 Task: Select a due date automation when advanced on, the moment a card is due add fields with custom field "Resume" set to a number lower than 1 and lower than 10.
Action: Mouse moved to (1216, 87)
Screenshot: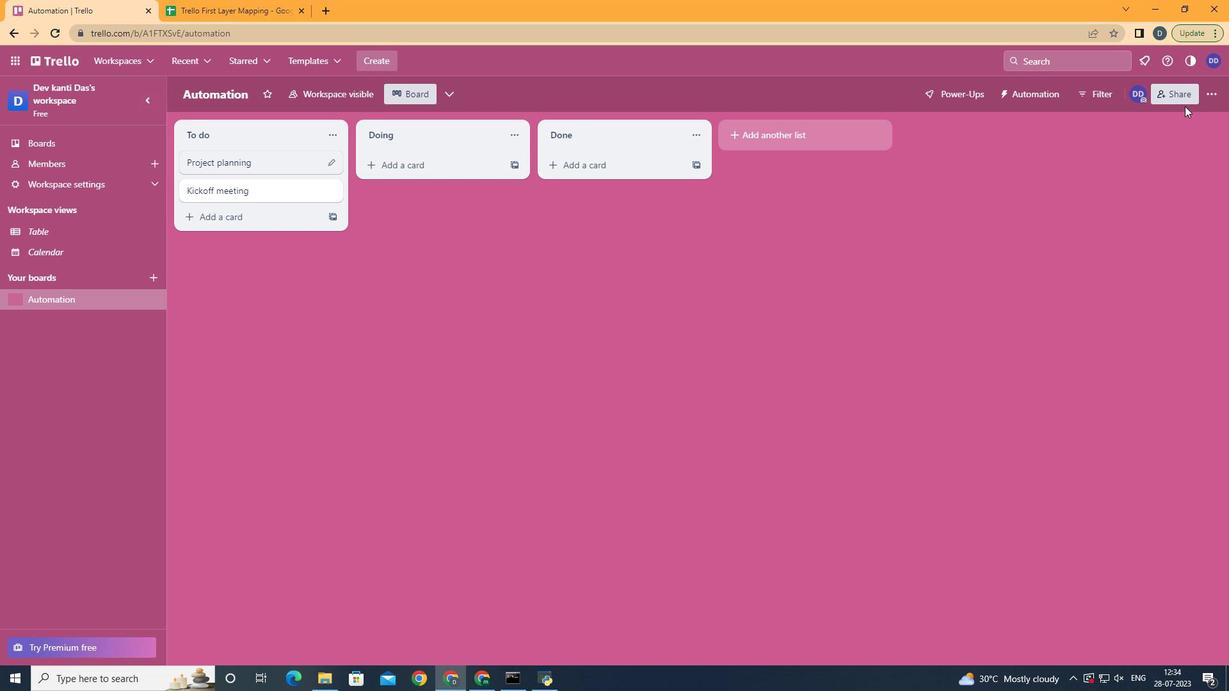 
Action: Mouse pressed left at (1216, 87)
Screenshot: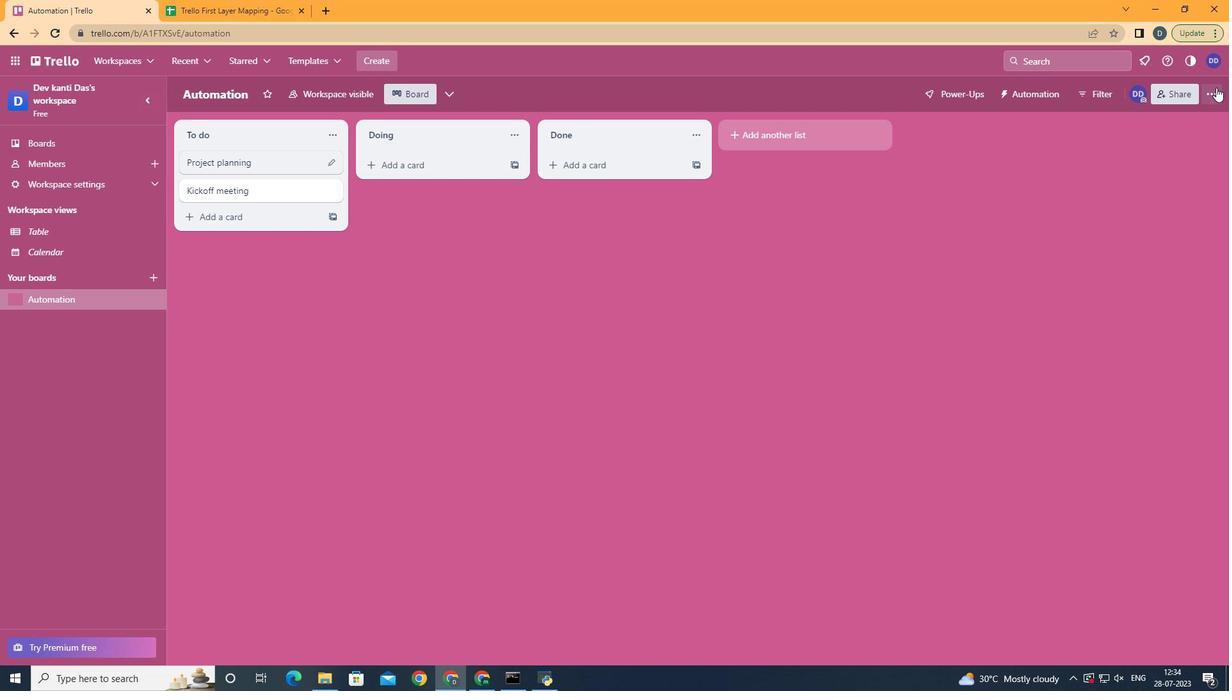
Action: Mouse moved to (1093, 260)
Screenshot: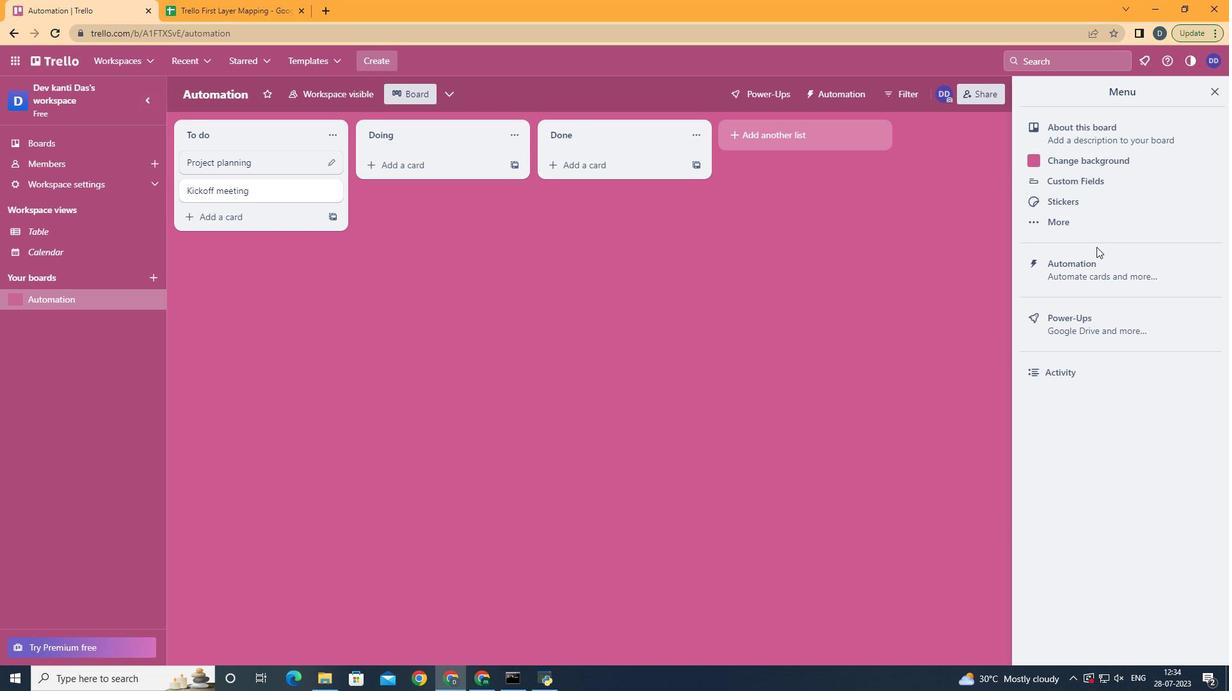 
Action: Mouse pressed left at (1093, 260)
Screenshot: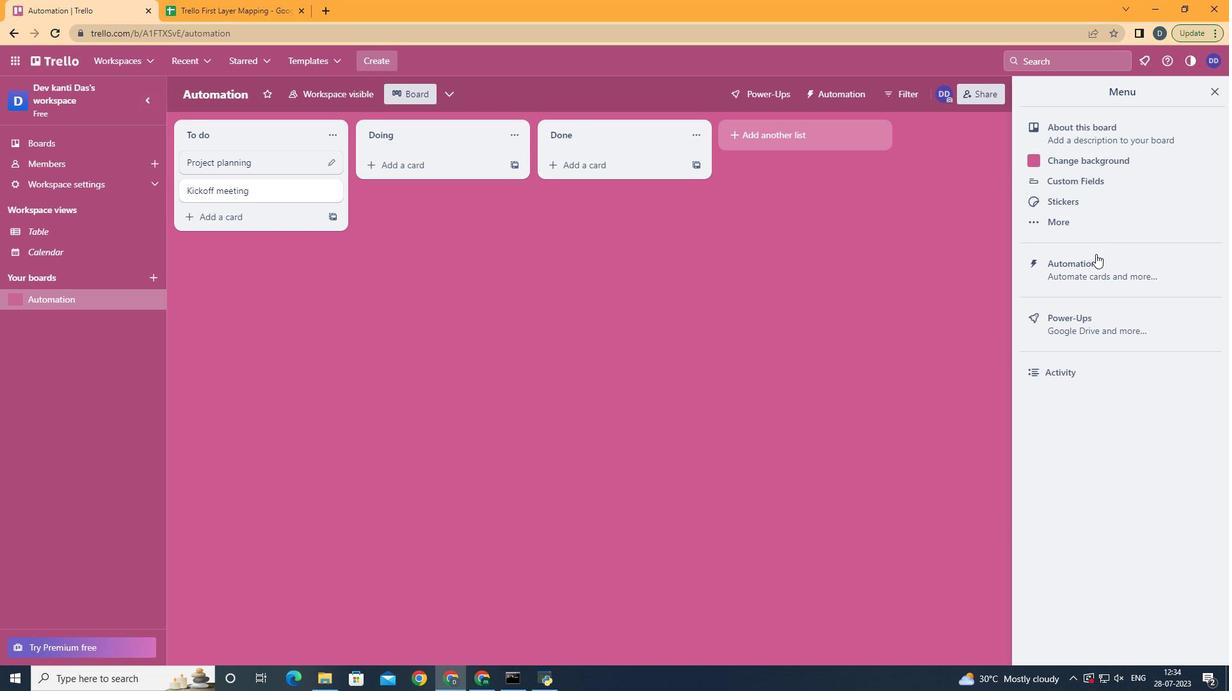 
Action: Mouse moved to (255, 261)
Screenshot: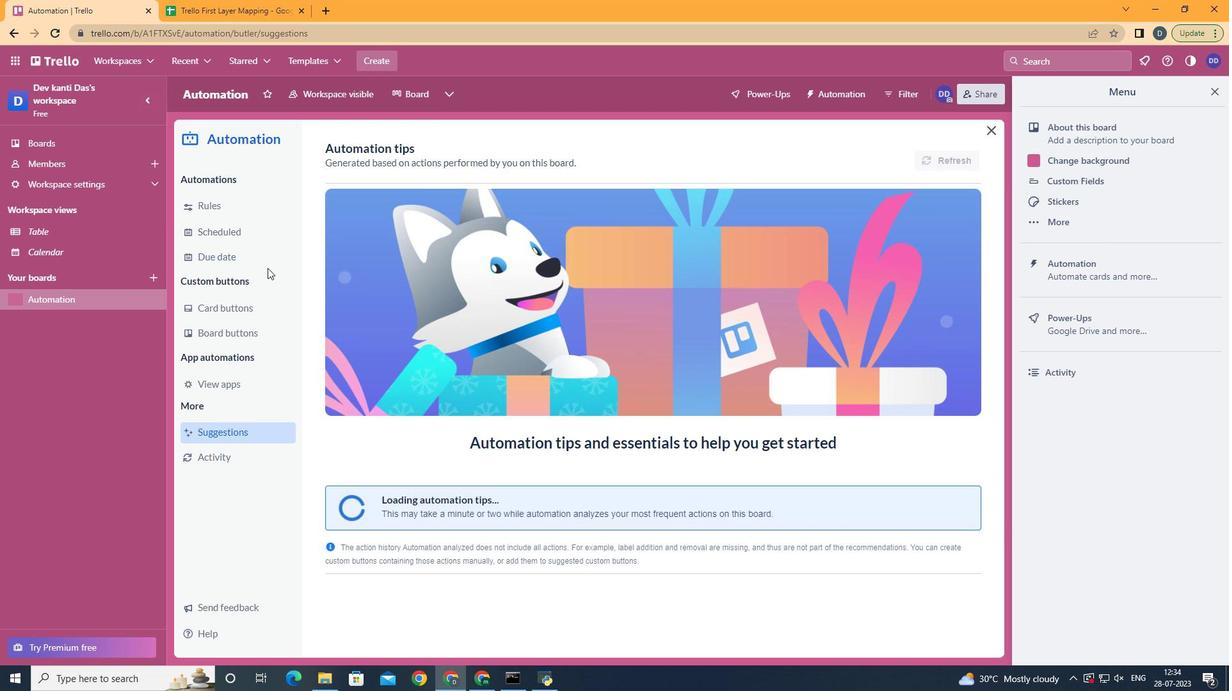 
Action: Mouse pressed left at (255, 261)
Screenshot: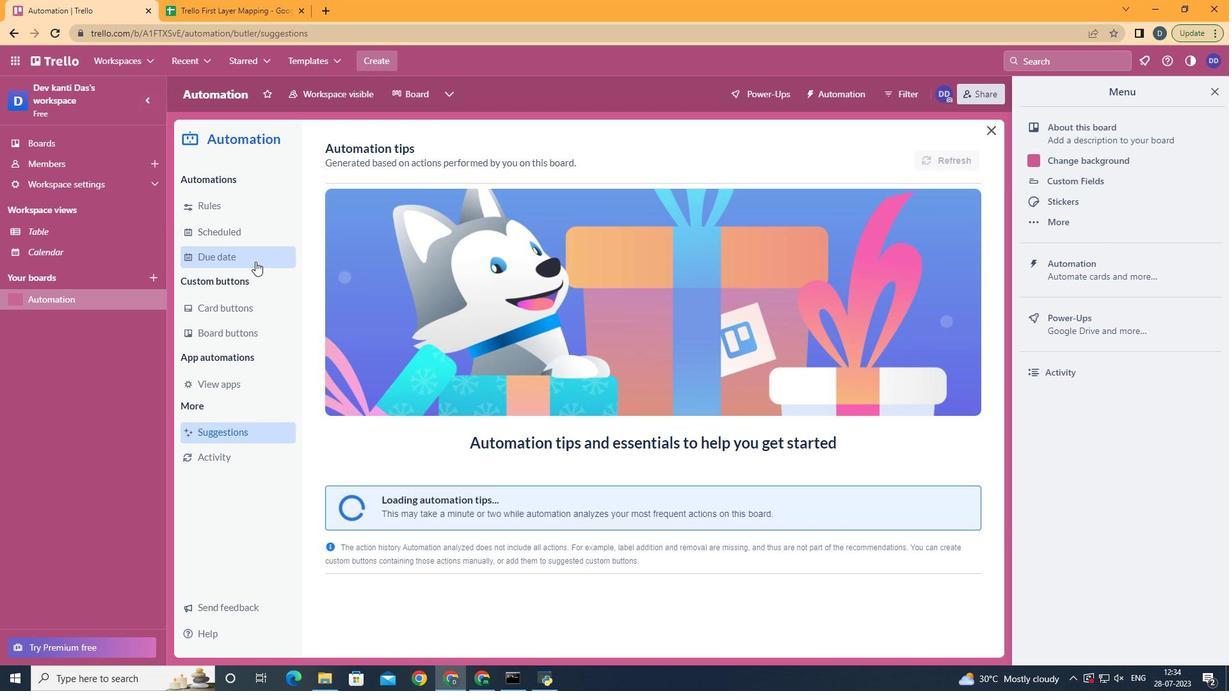 
Action: Mouse moved to (931, 154)
Screenshot: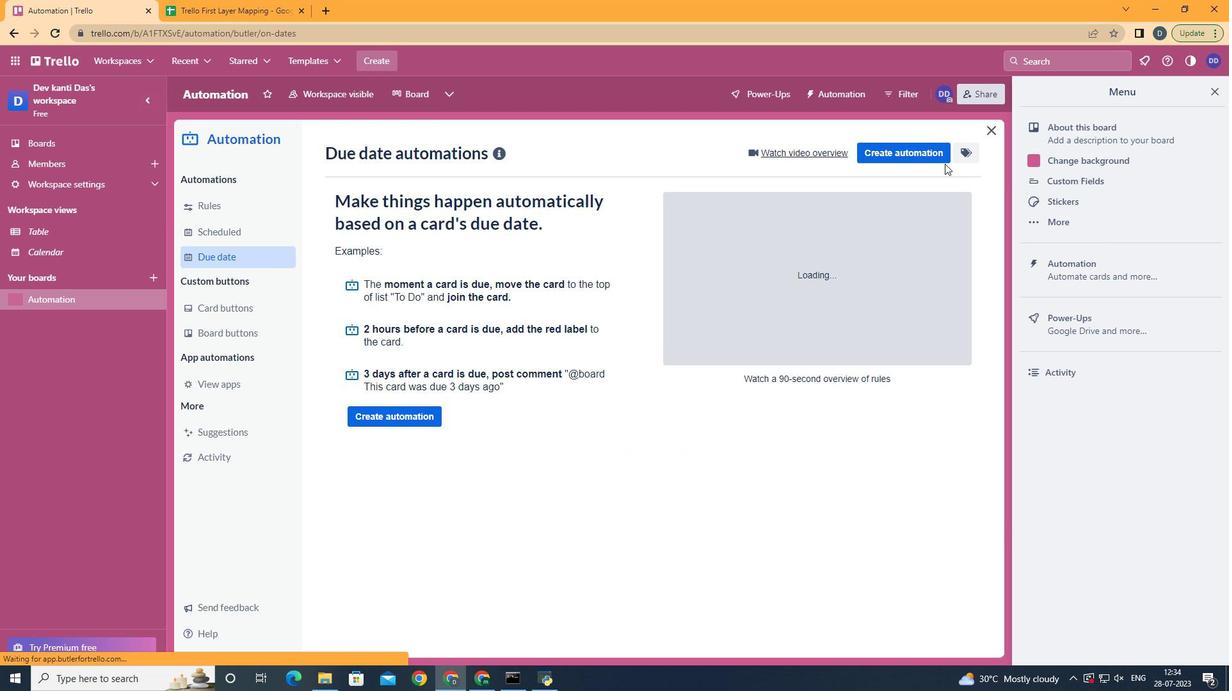 
Action: Mouse pressed left at (931, 154)
Screenshot: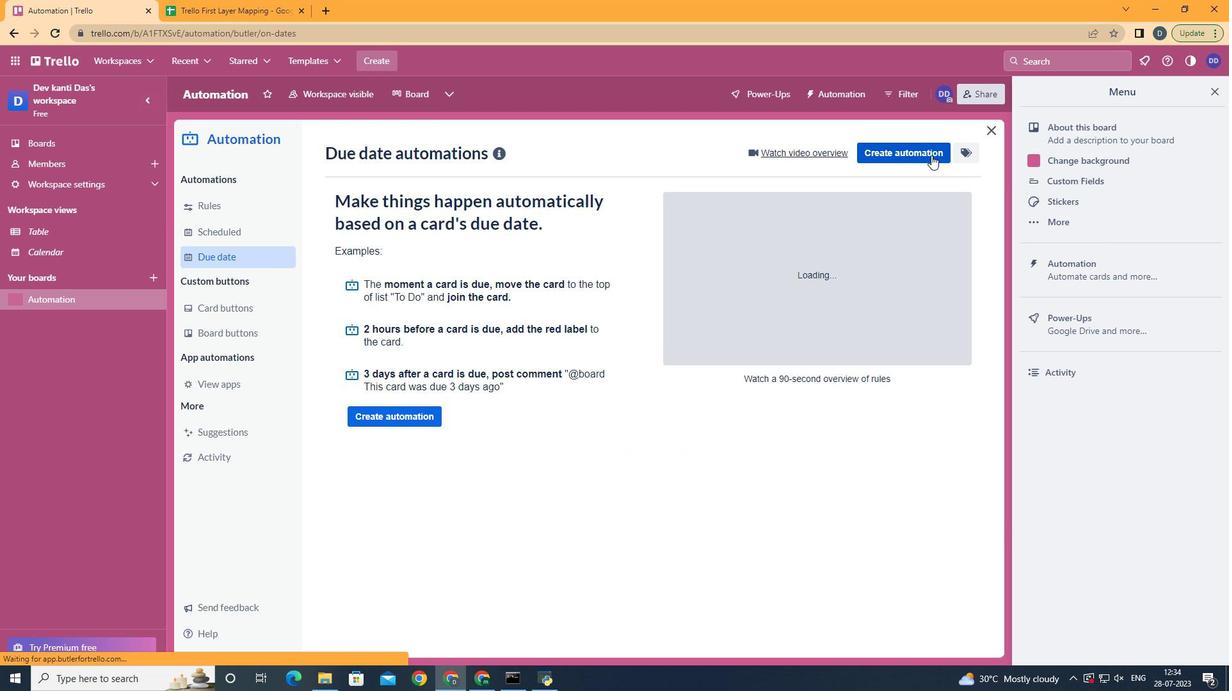
Action: Mouse moved to (650, 278)
Screenshot: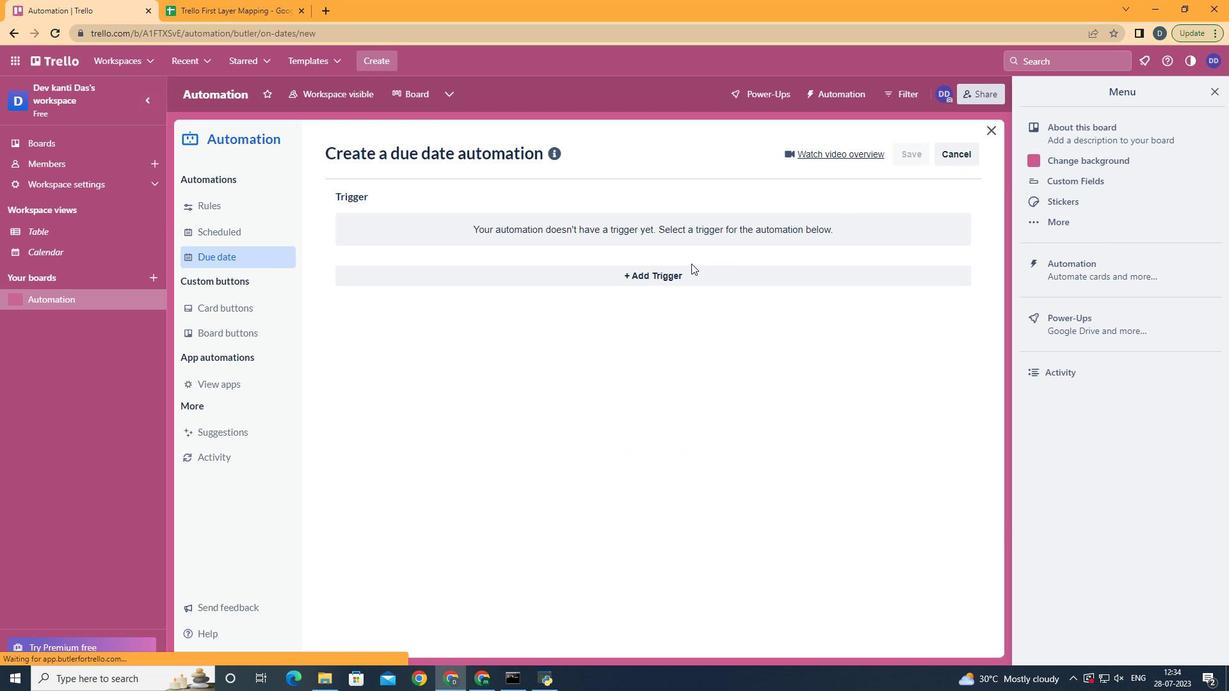 
Action: Mouse pressed left at (650, 278)
Screenshot: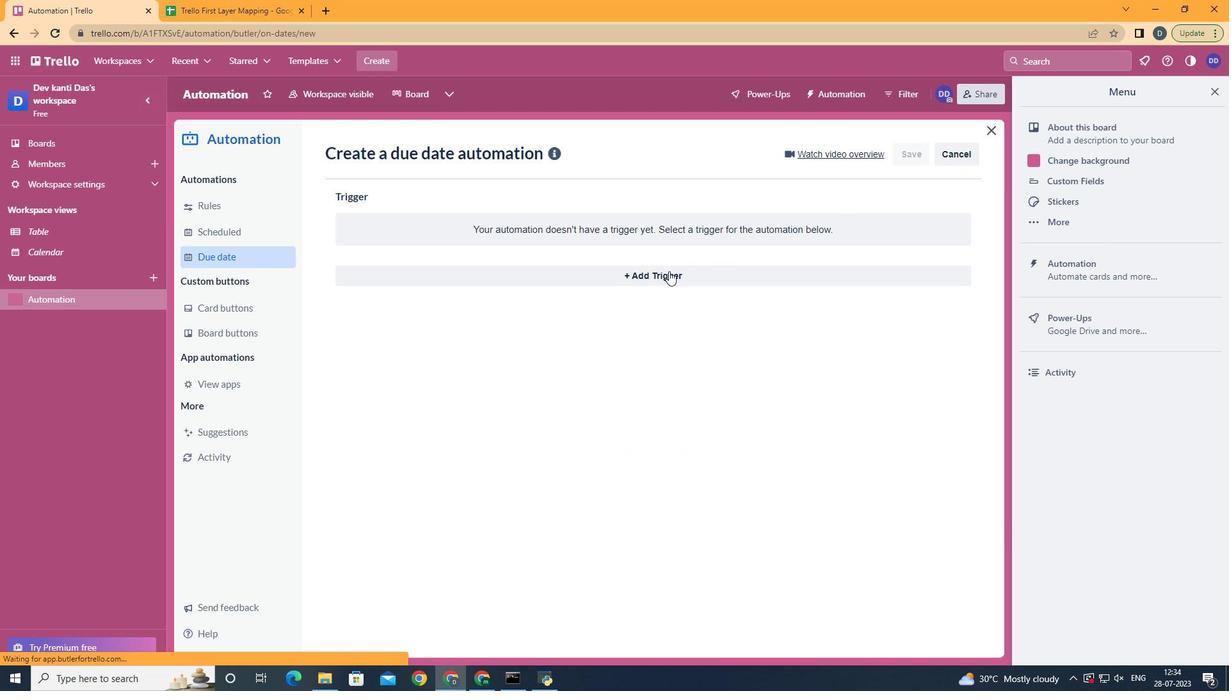 
Action: Mouse moved to (388, 451)
Screenshot: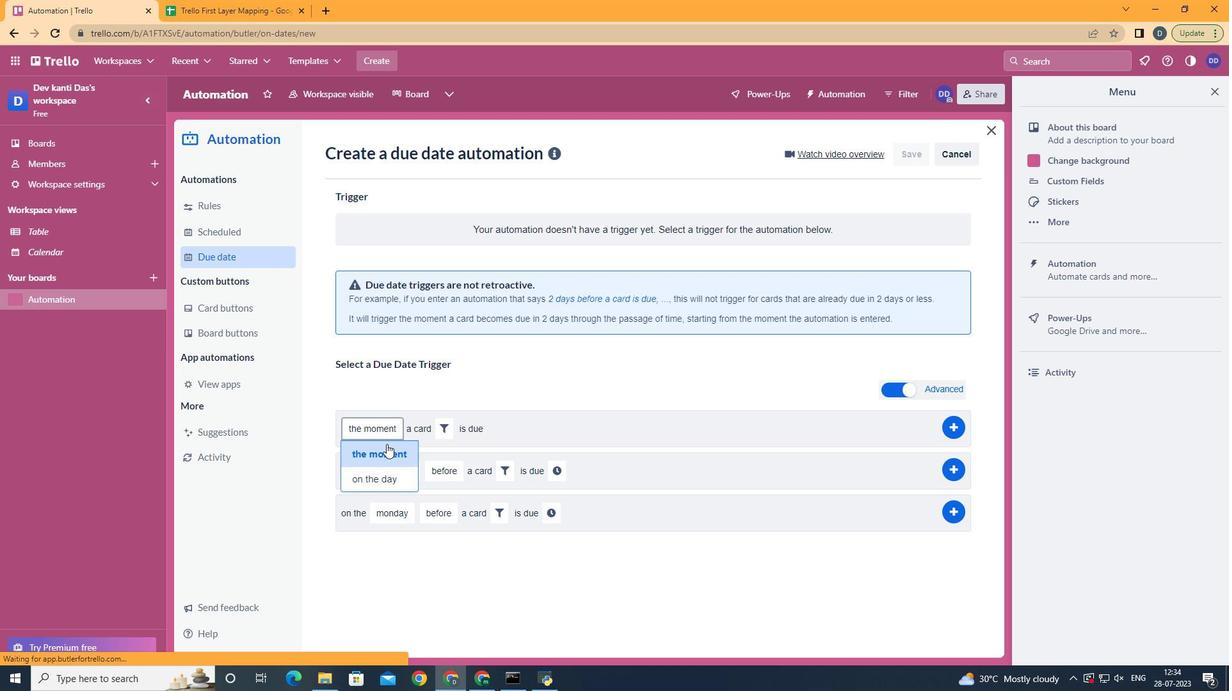 
Action: Mouse pressed left at (388, 451)
Screenshot: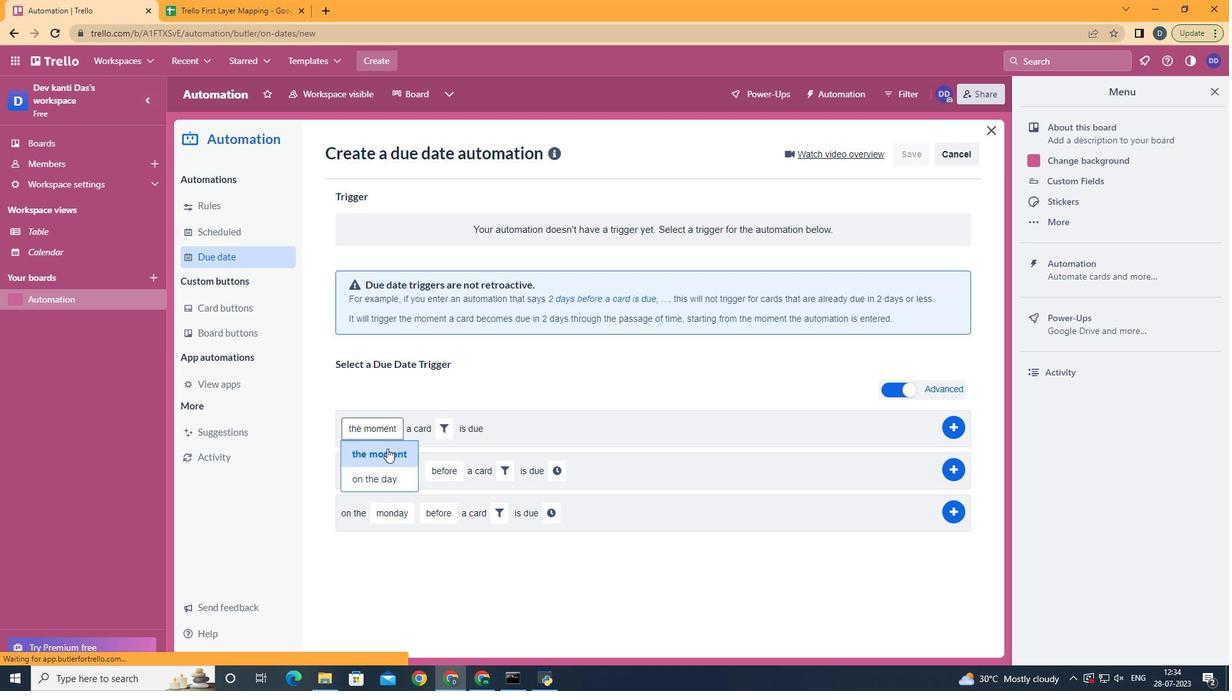 
Action: Mouse moved to (443, 430)
Screenshot: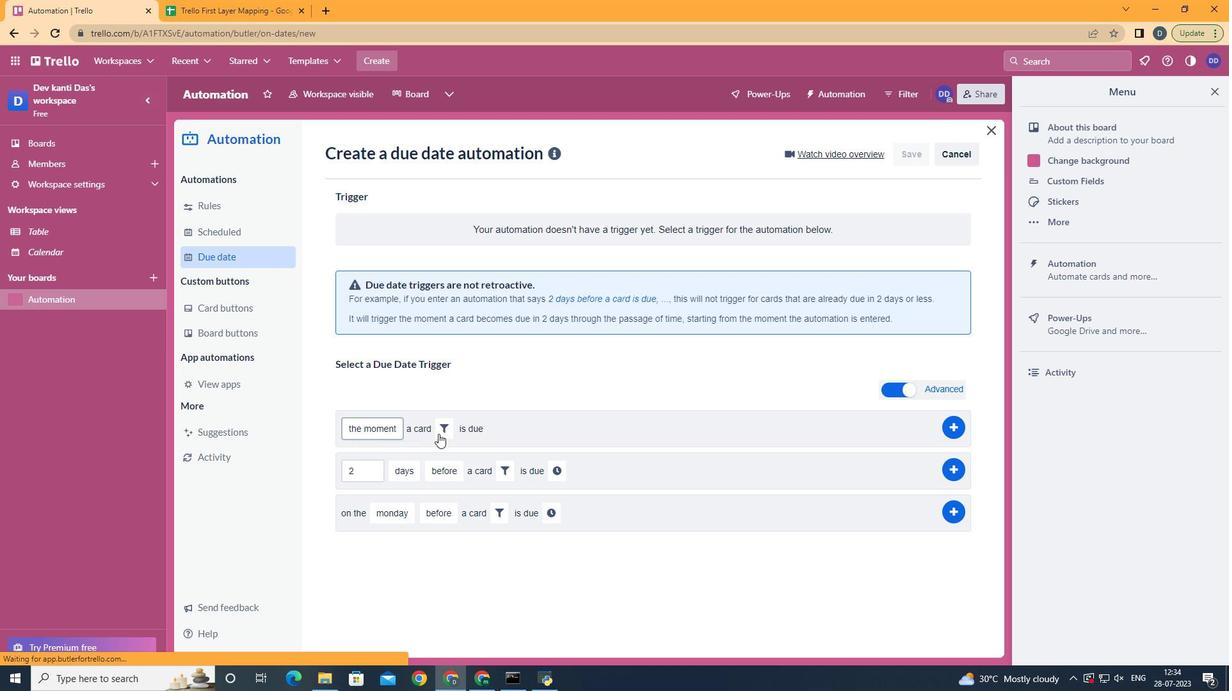
Action: Mouse pressed left at (443, 430)
Screenshot: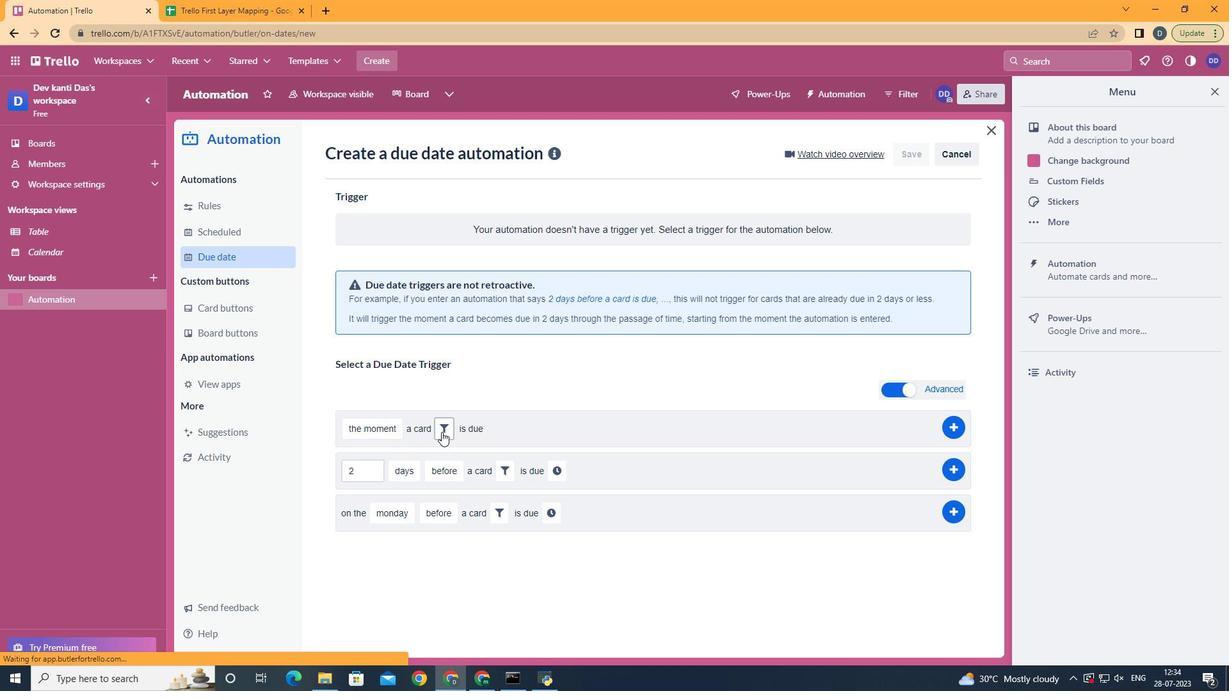 
Action: Mouse moved to (660, 467)
Screenshot: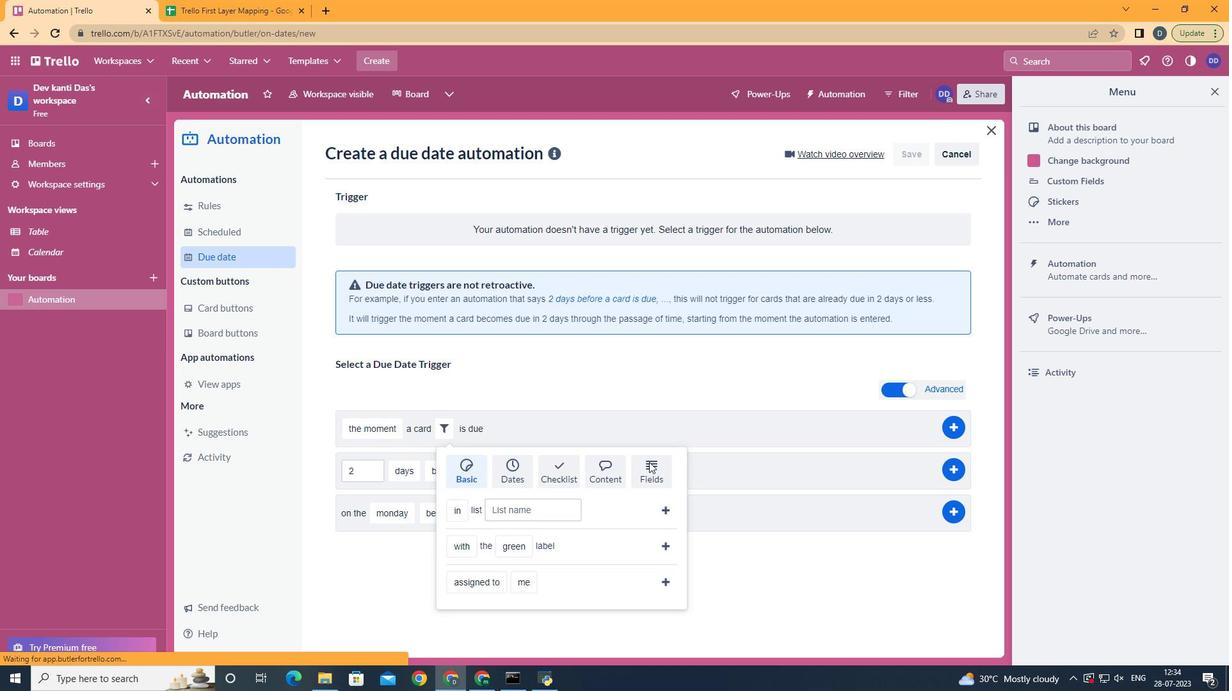 
Action: Mouse pressed left at (660, 467)
Screenshot: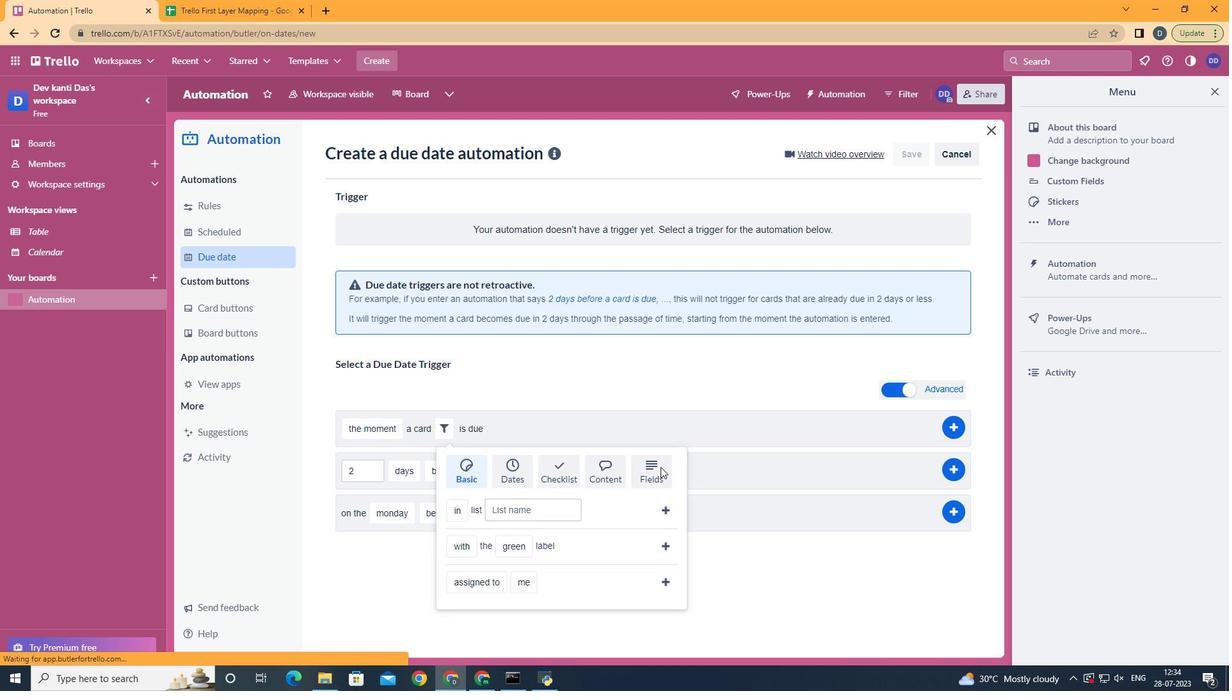 
Action: Mouse moved to (709, 482)
Screenshot: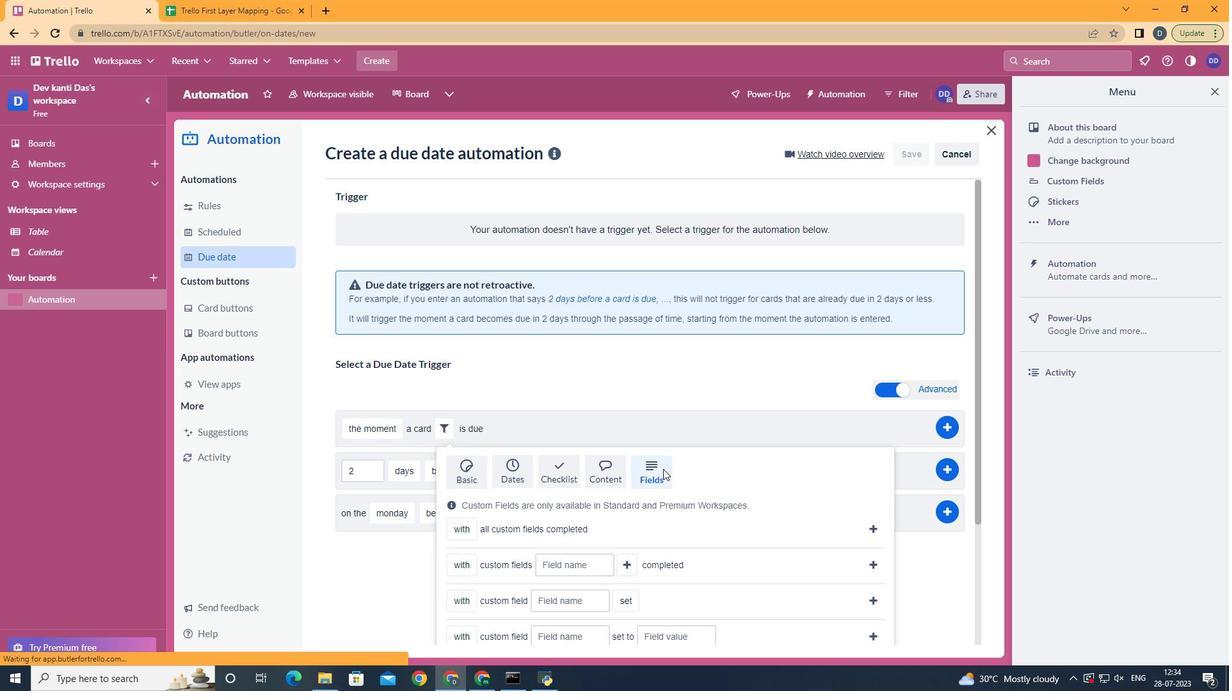 
Action: Mouse scrolled (709, 481) with delta (0, 0)
Screenshot: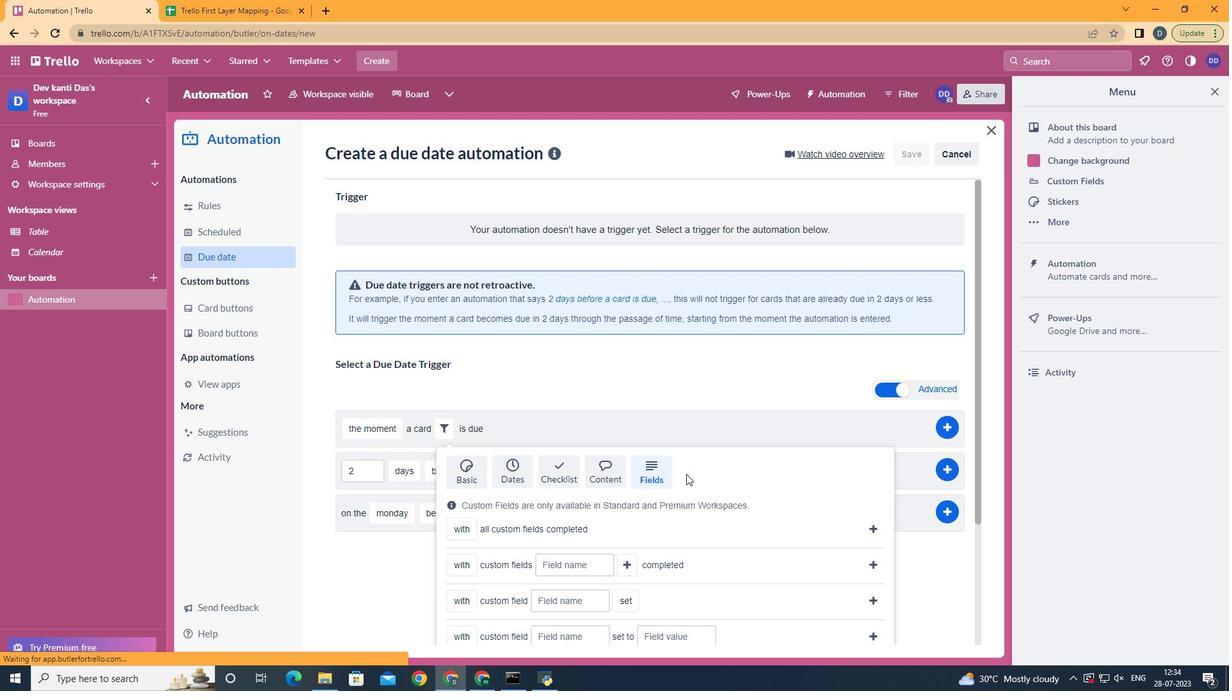 
Action: Mouse scrolled (709, 481) with delta (0, 0)
Screenshot: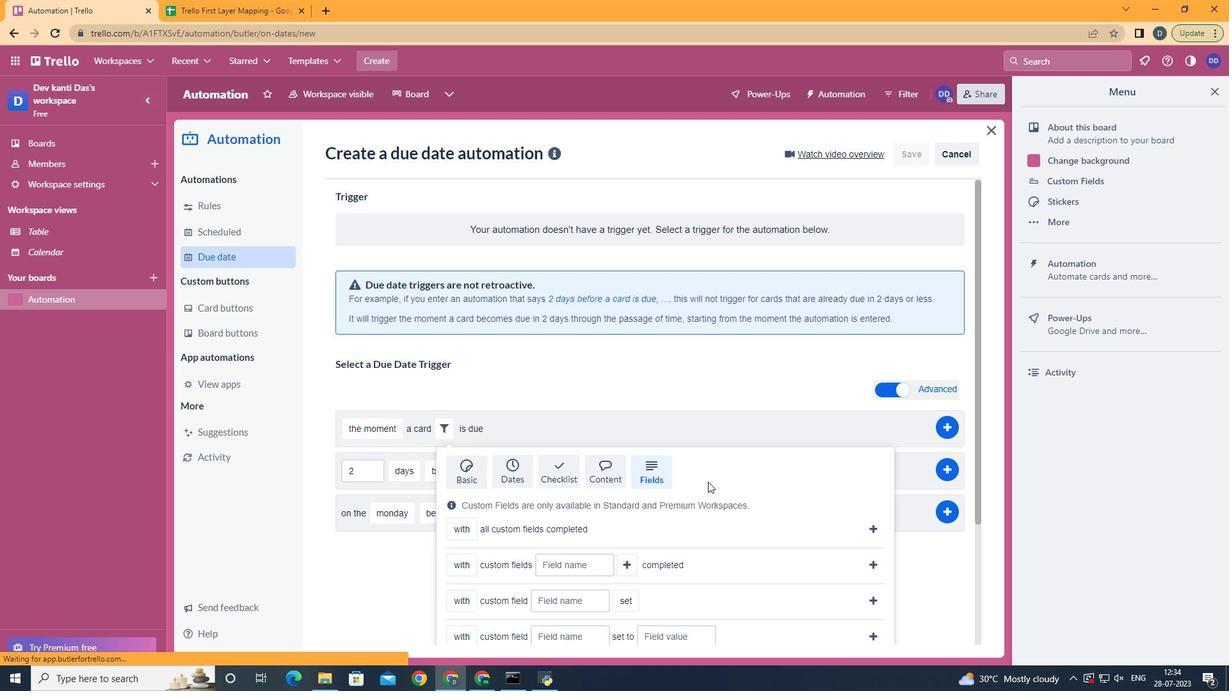 
Action: Mouse scrolled (709, 481) with delta (0, 0)
Screenshot: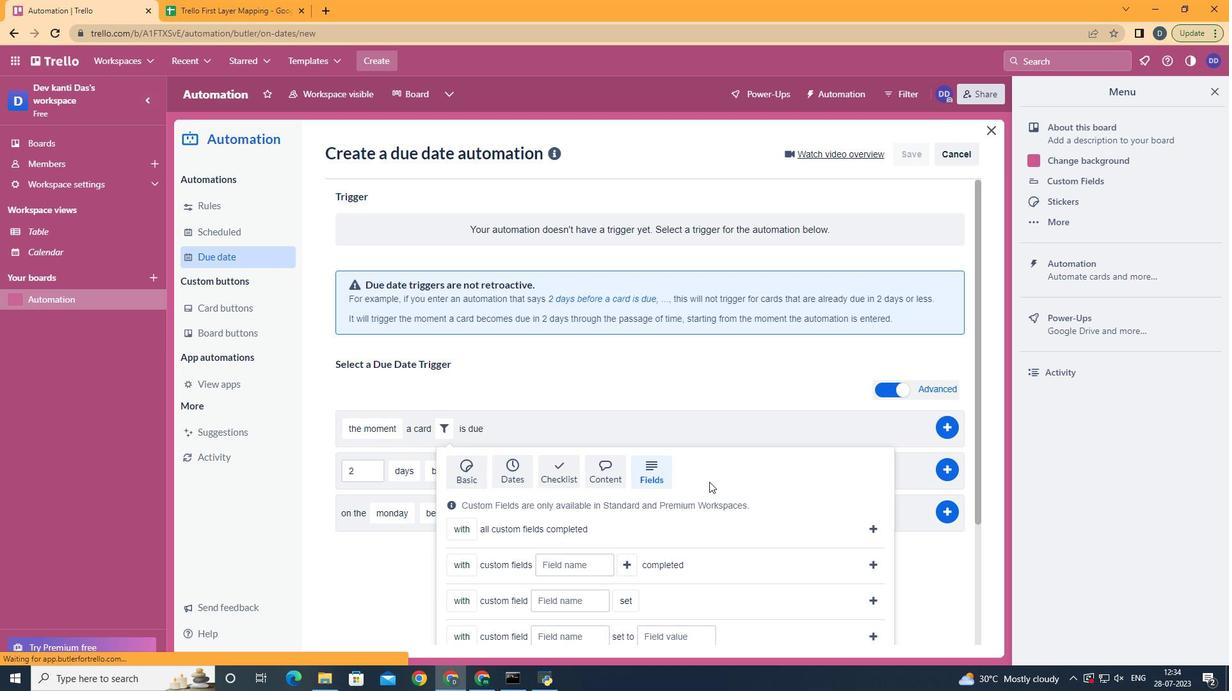 
Action: Mouse scrolled (709, 481) with delta (0, 0)
Screenshot: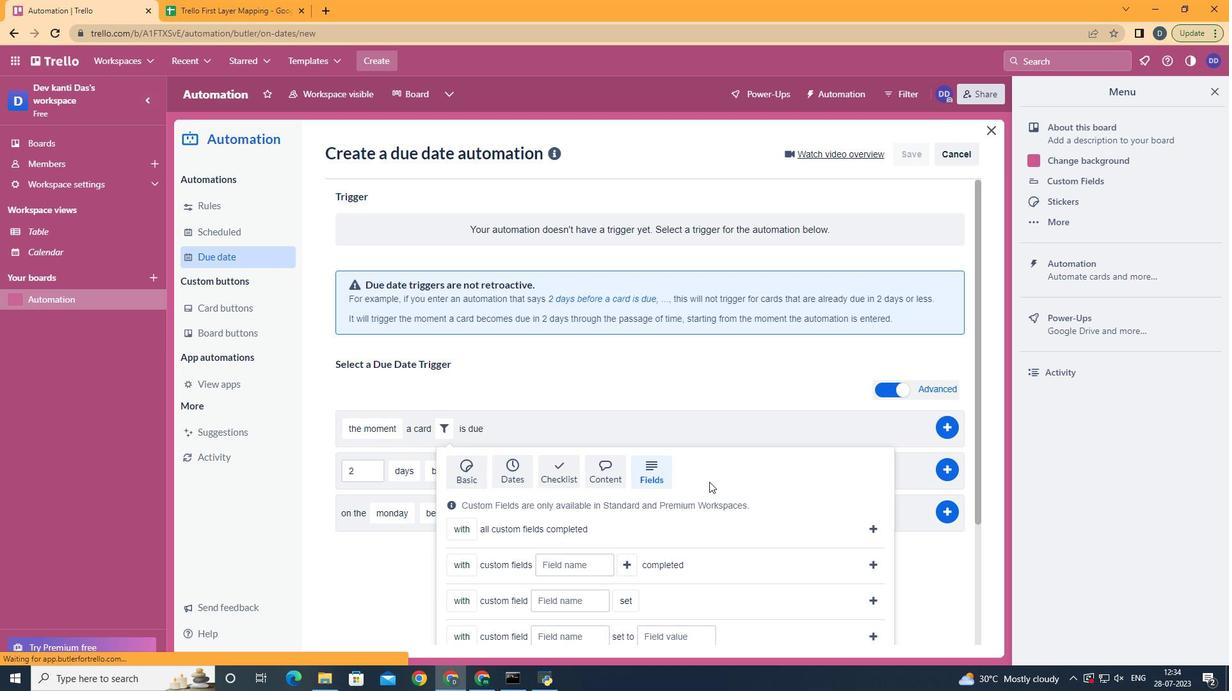 
Action: Mouse moved to (474, 576)
Screenshot: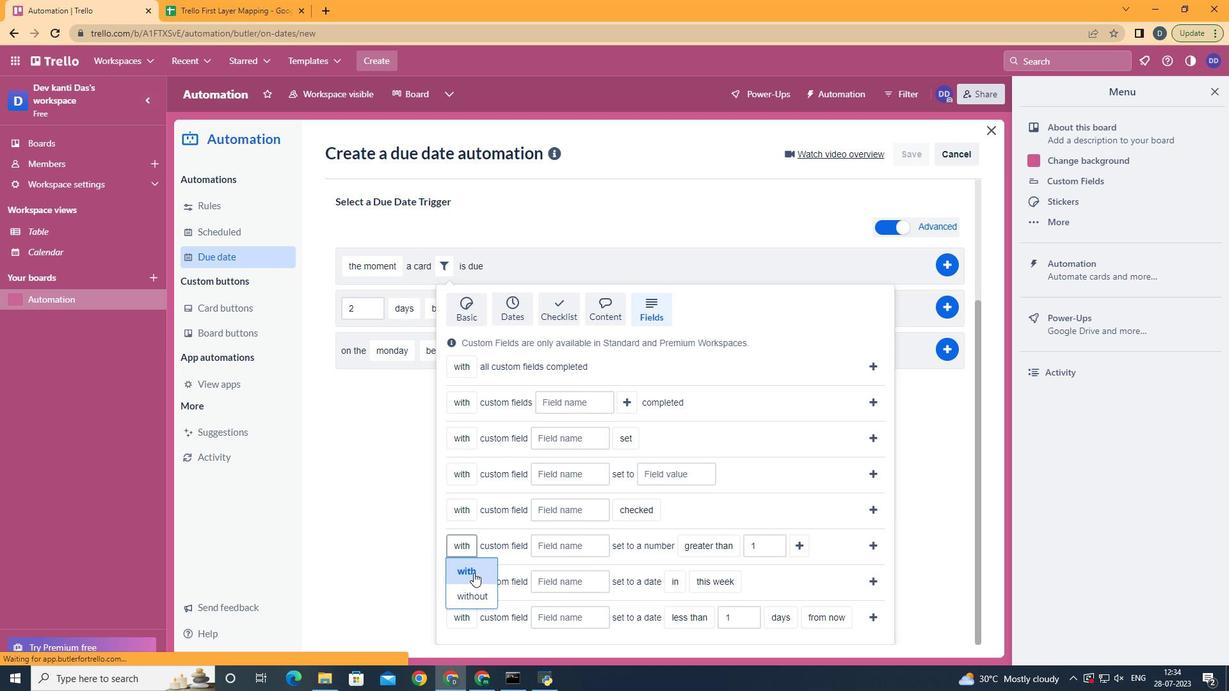 
Action: Mouse pressed left at (474, 576)
Screenshot: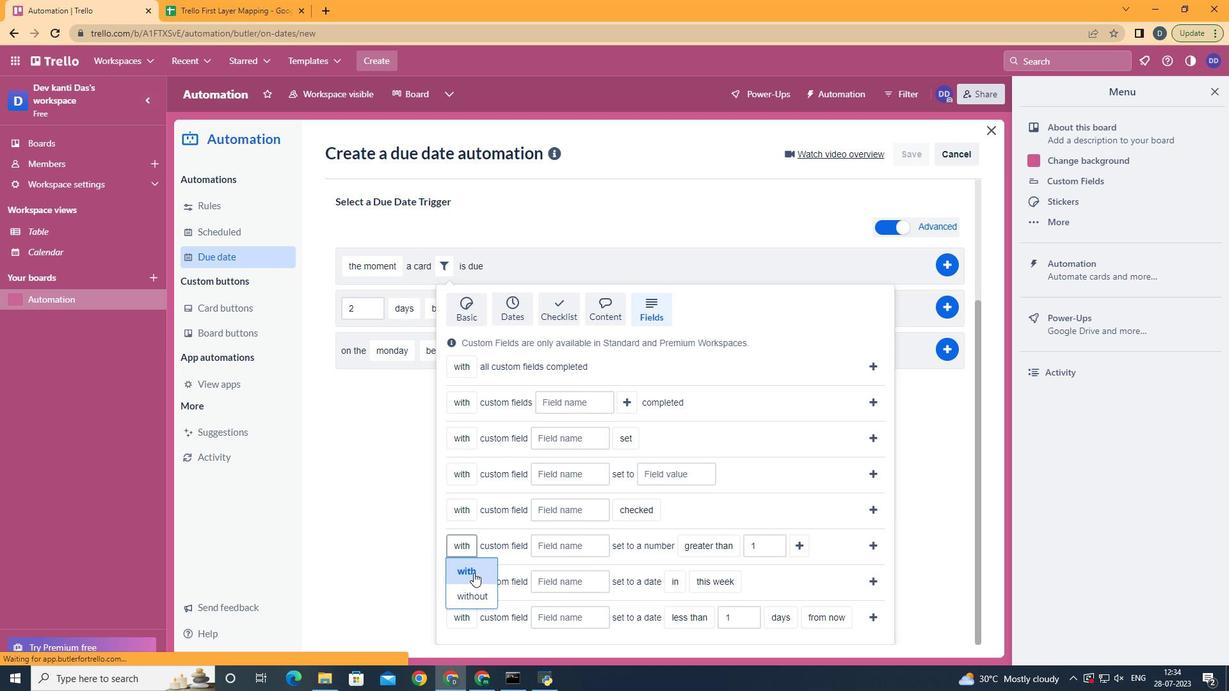 
Action: Mouse moved to (577, 545)
Screenshot: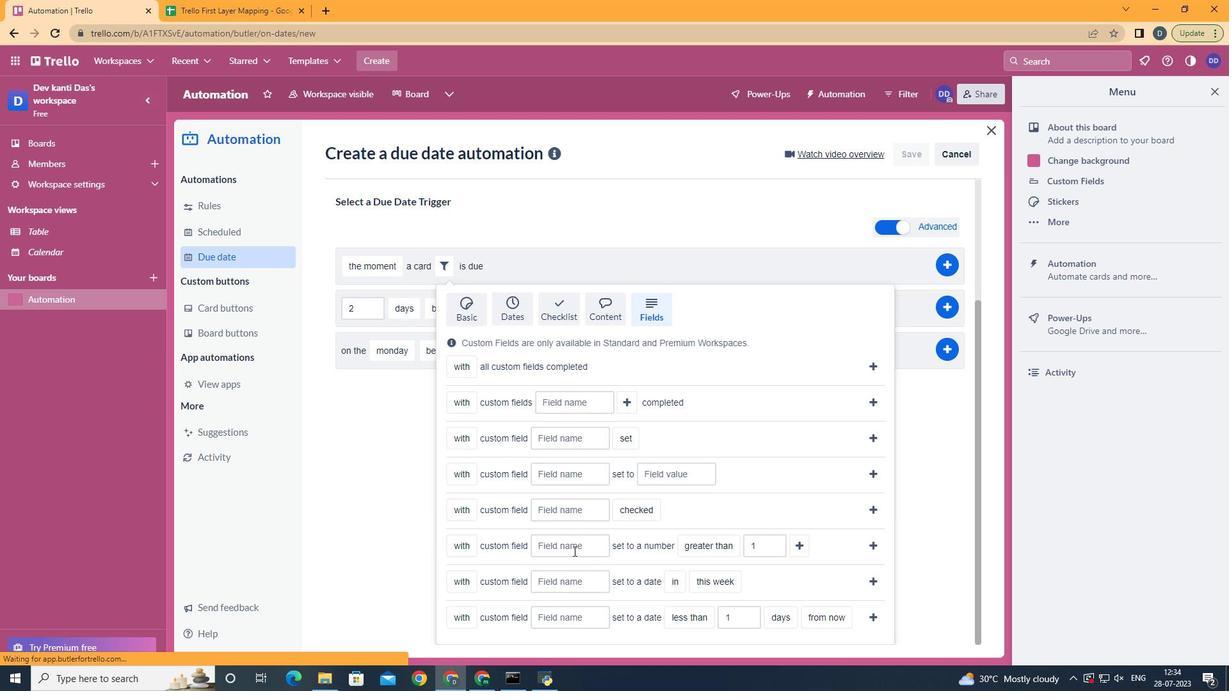 
Action: Mouse pressed left at (577, 545)
Screenshot: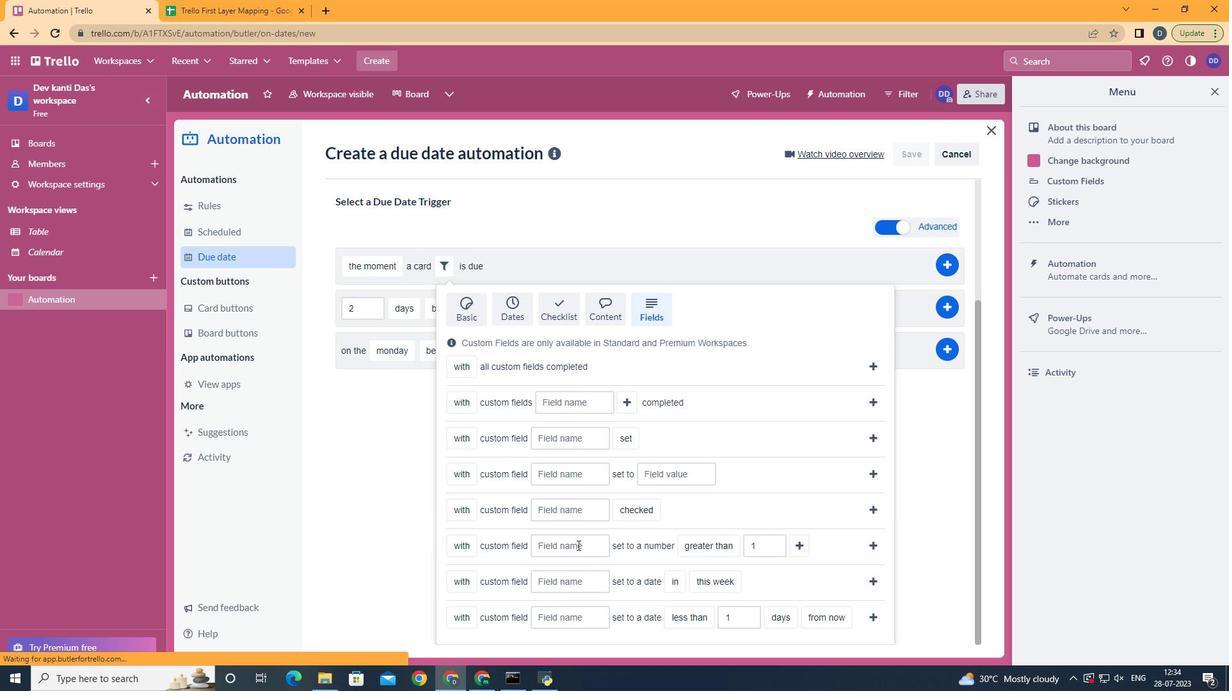 
Action: Key pressed <Key.shift>Resume
Screenshot: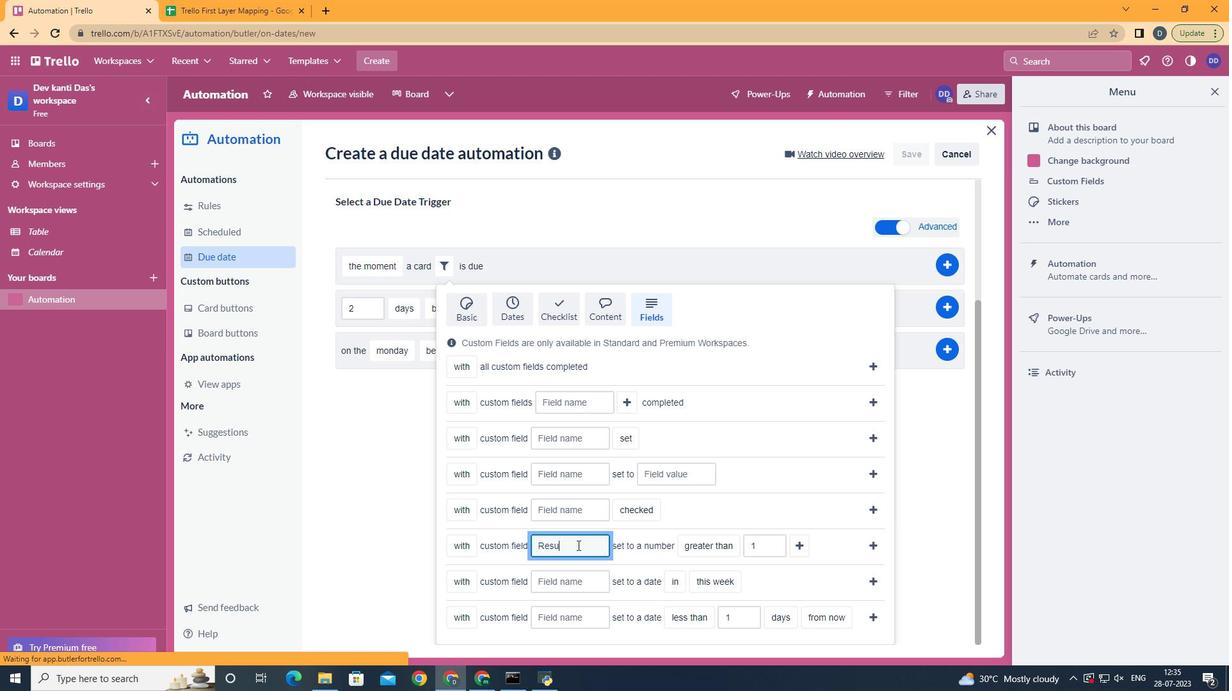 
Action: Mouse moved to (746, 499)
Screenshot: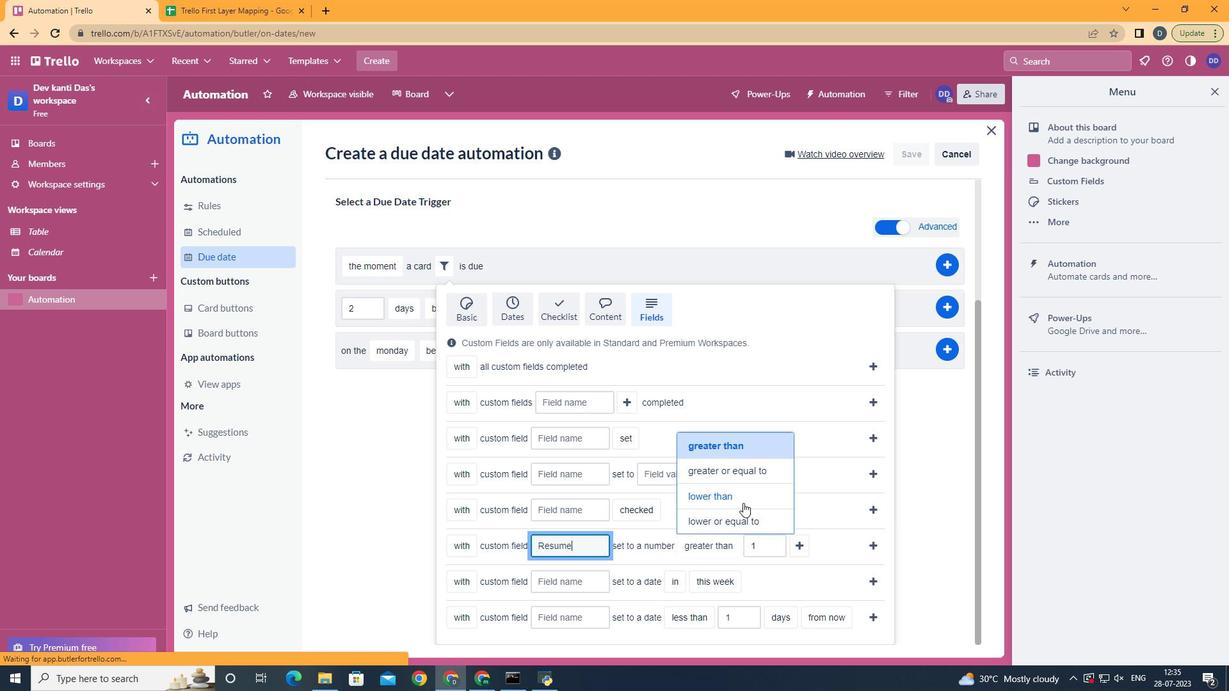 
Action: Mouse pressed left at (746, 499)
Screenshot: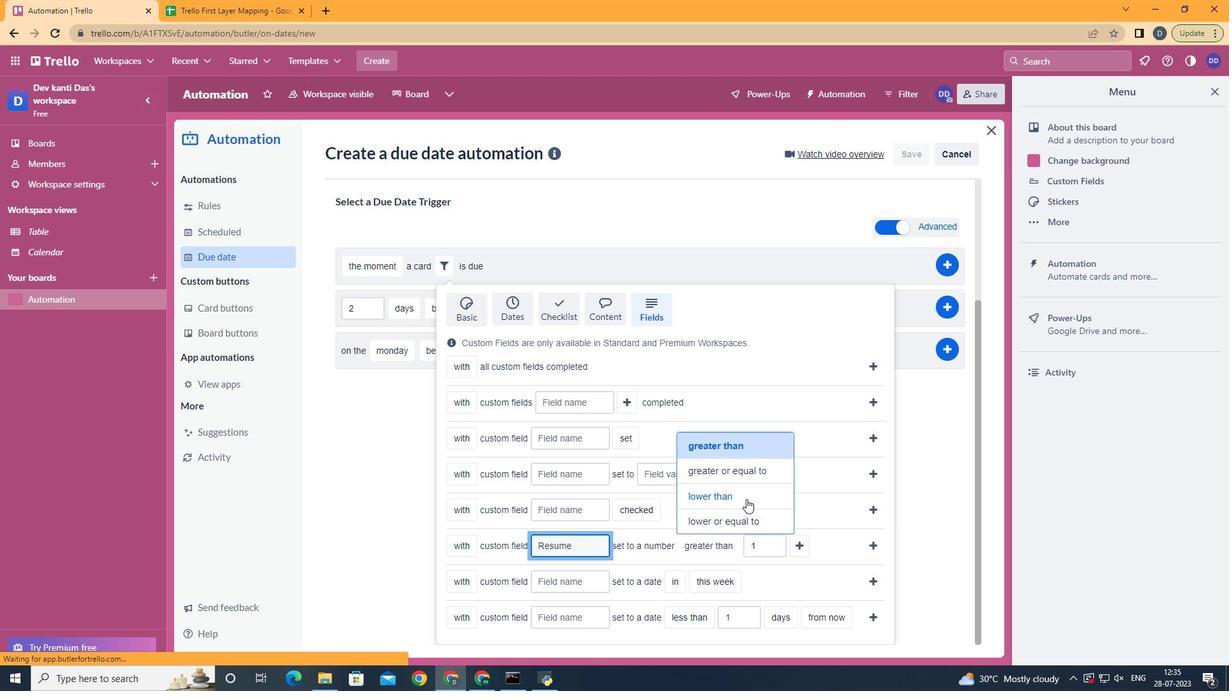 
Action: Mouse moved to (799, 547)
Screenshot: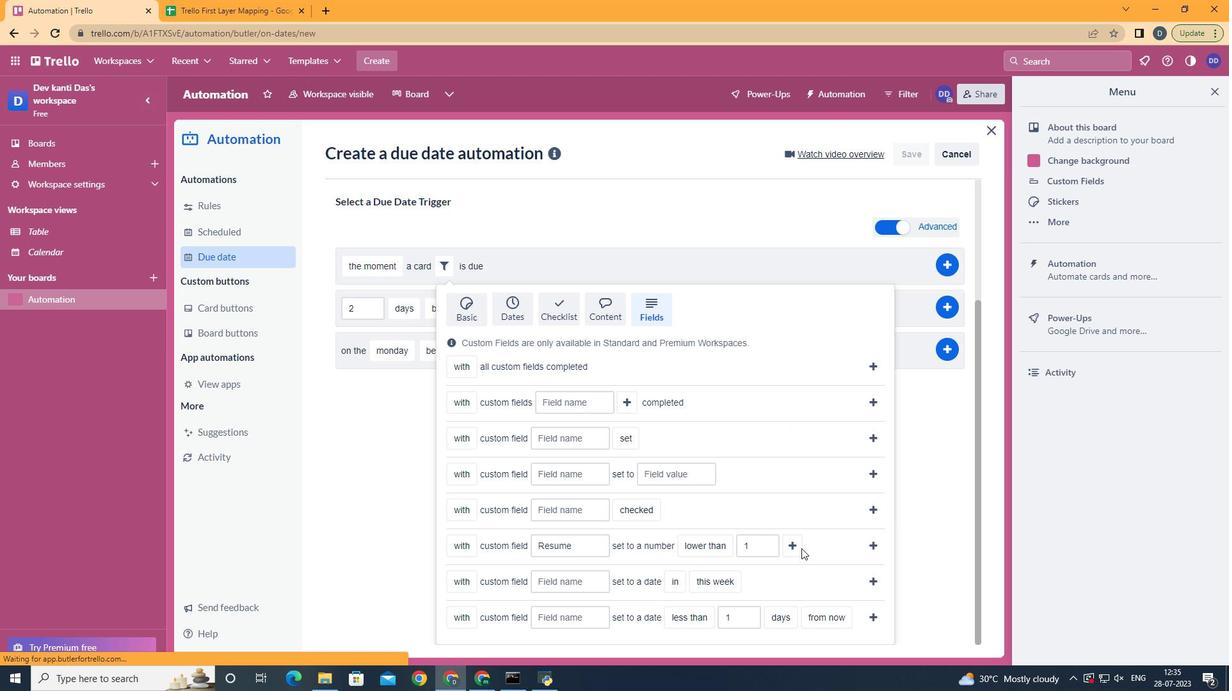 
Action: Mouse pressed left at (799, 547)
Screenshot: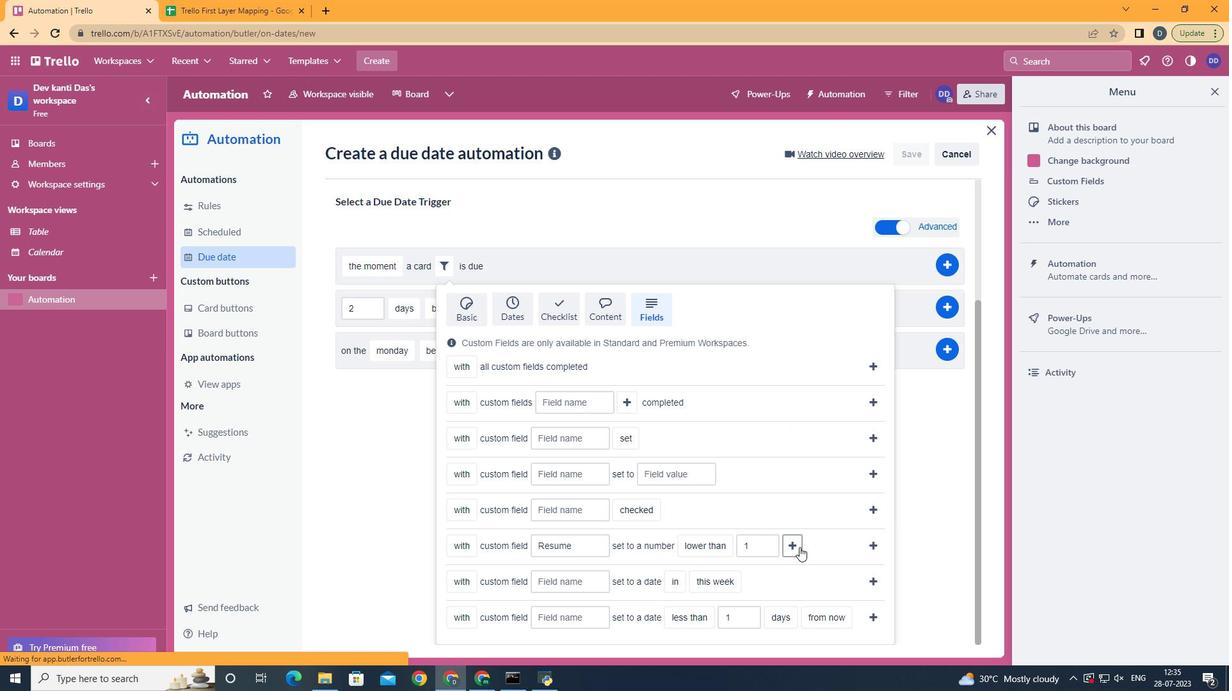 
Action: Mouse moved to (533, 475)
Screenshot: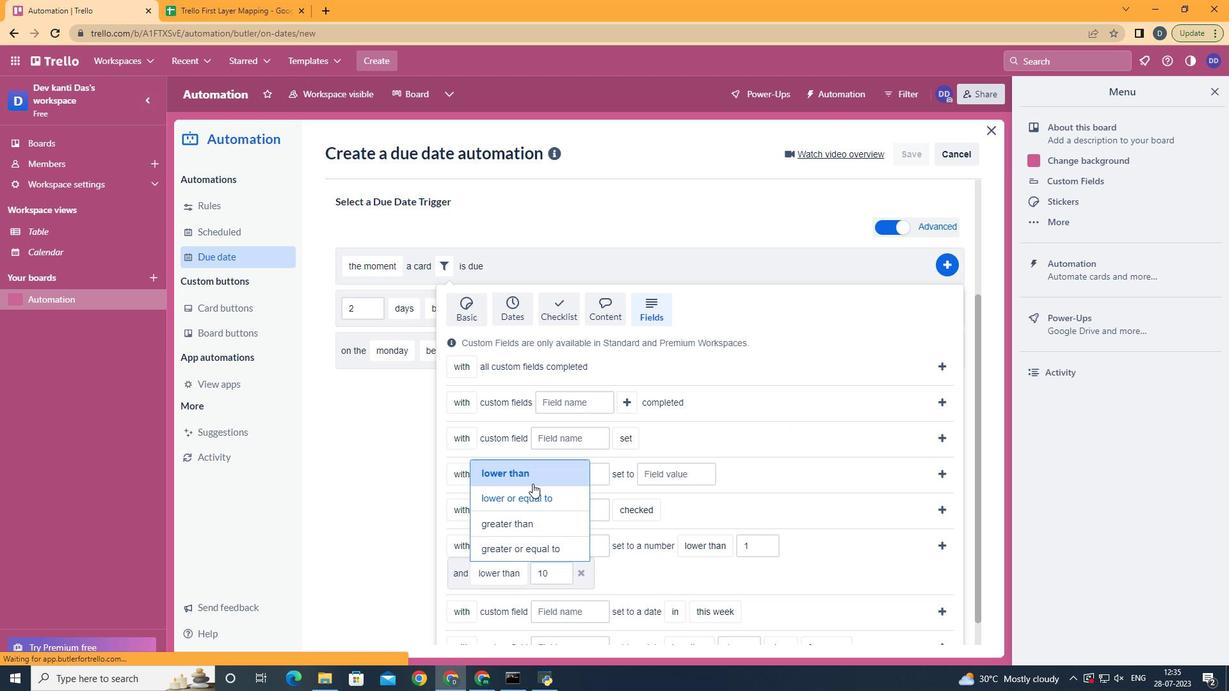 
Action: Mouse pressed left at (533, 475)
Screenshot: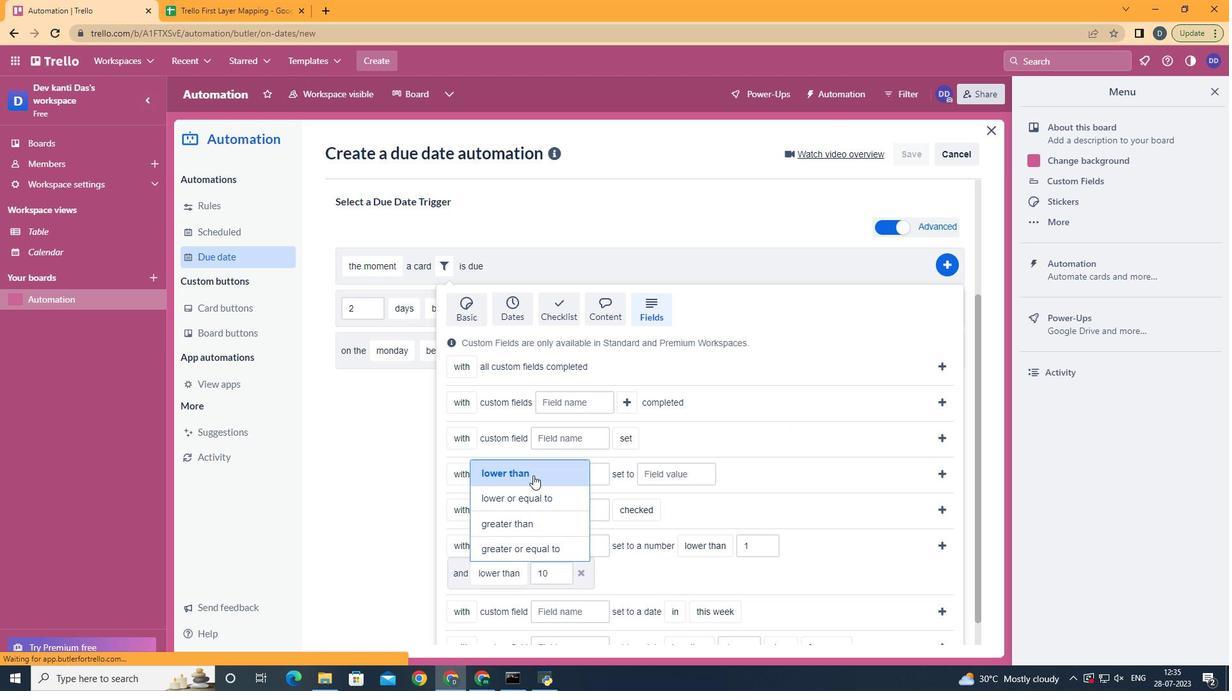 
Action: Mouse moved to (935, 541)
Screenshot: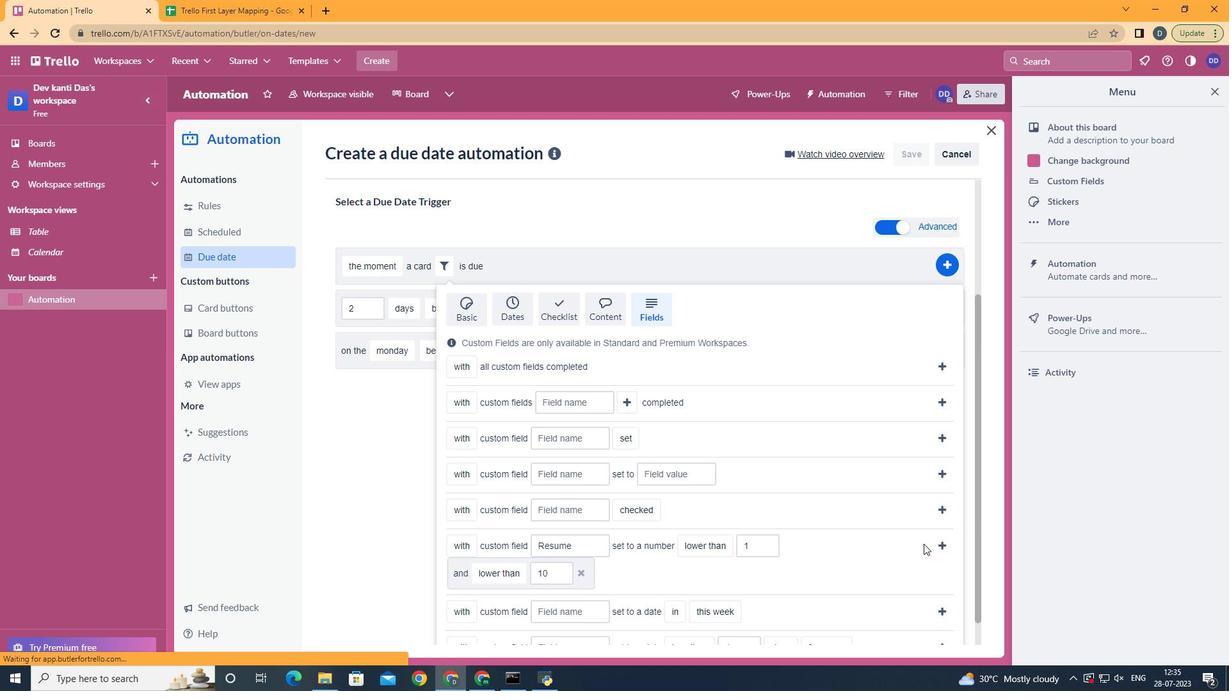 
Action: Mouse pressed left at (935, 541)
Screenshot: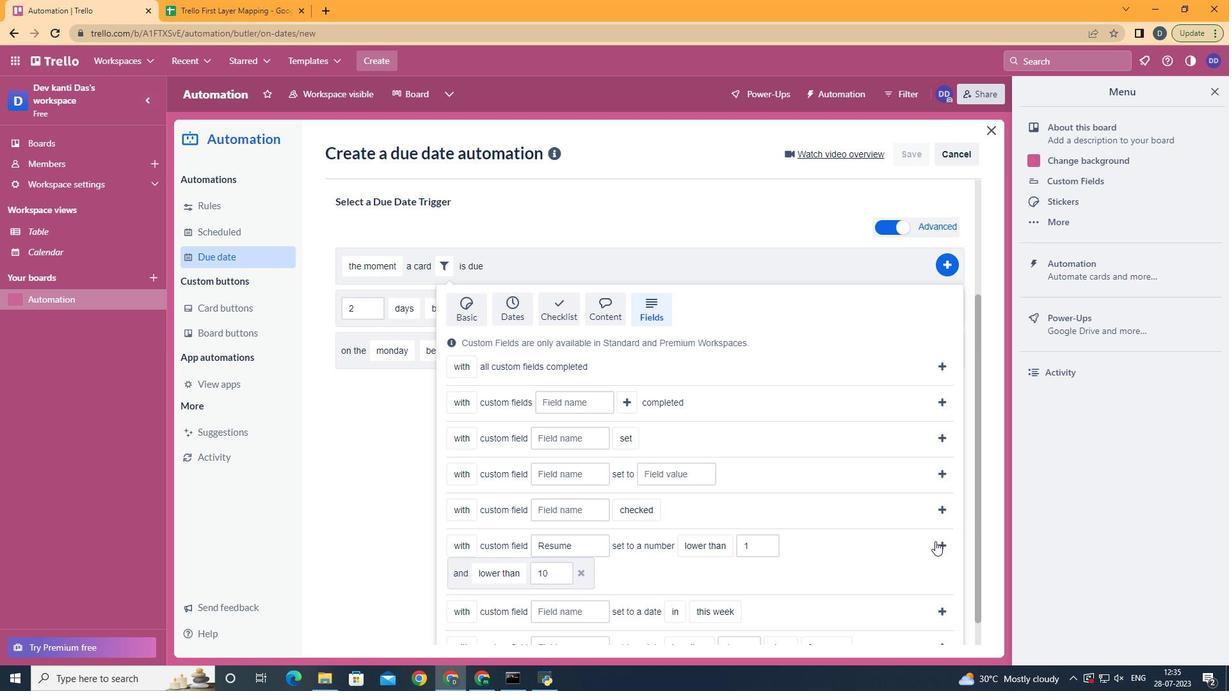 
